 Task: Find the transit options to reach the Empire State Building from Home by Wednesday, November 29.
Action: Mouse moved to (255, 89)
Screenshot: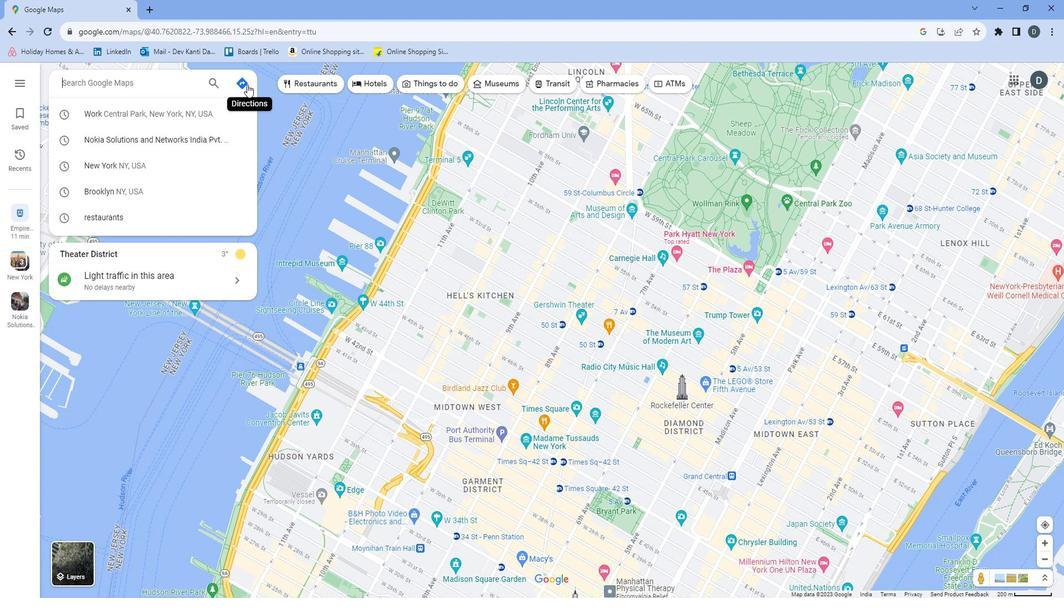 
Action: Mouse pressed left at (255, 89)
Screenshot: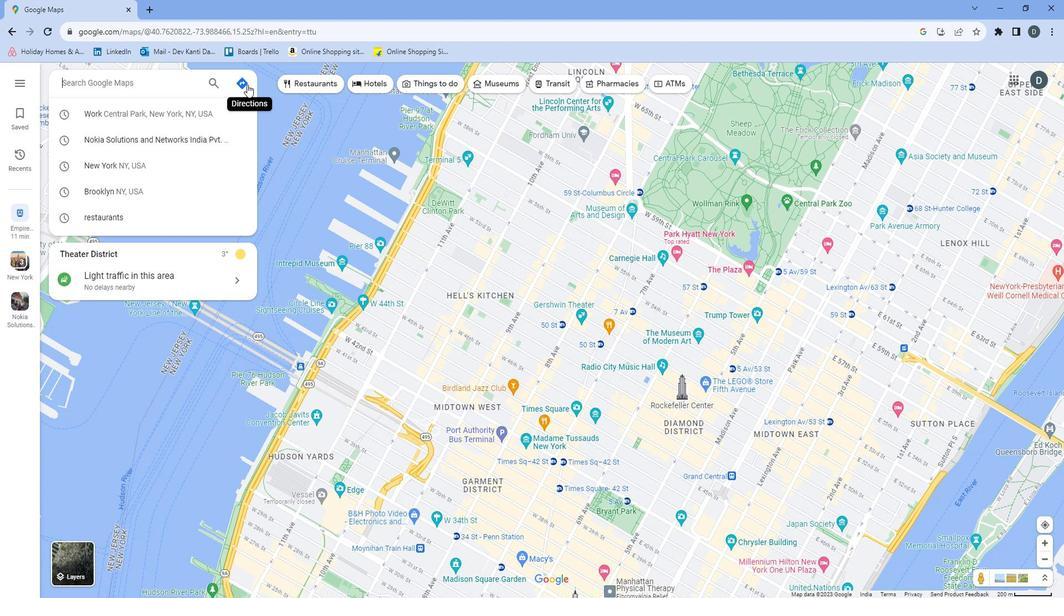 
Action: Mouse moved to (135, 118)
Screenshot: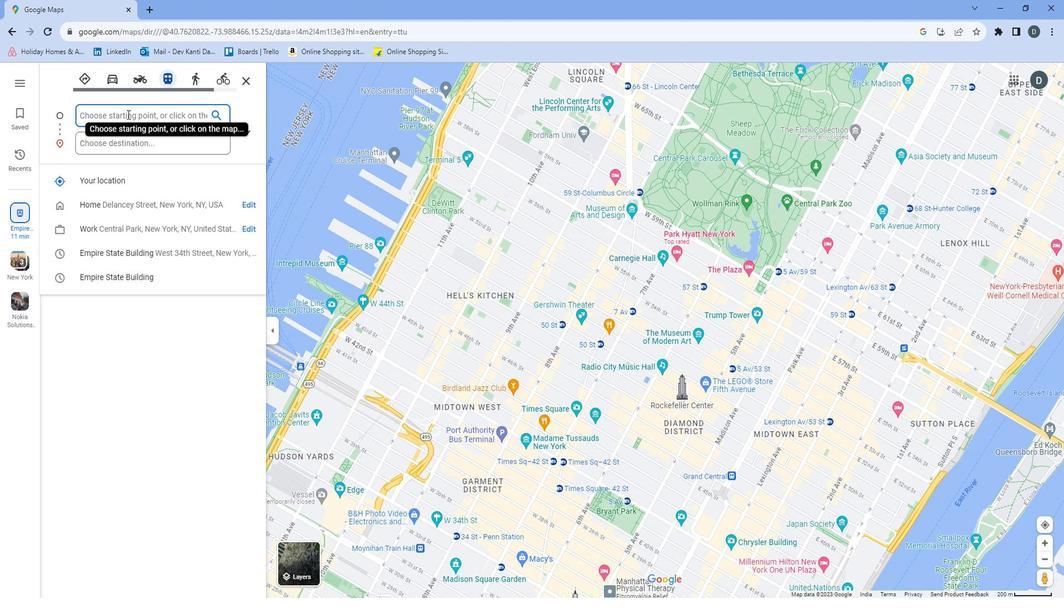 
Action: Mouse pressed left at (135, 118)
Screenshot: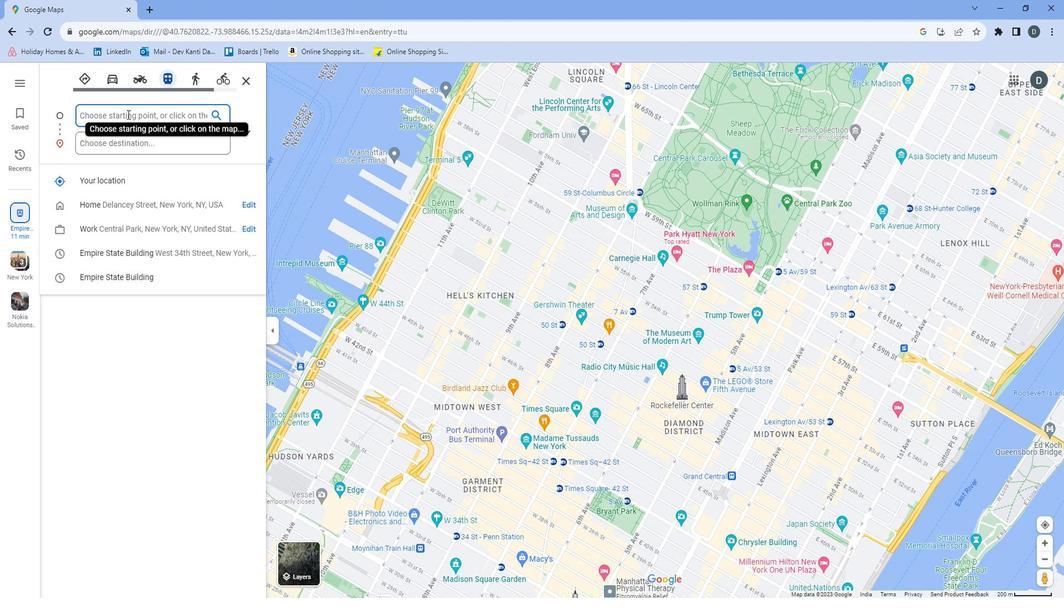 
Action: Mouse moved to (134, 116)
Screenshot: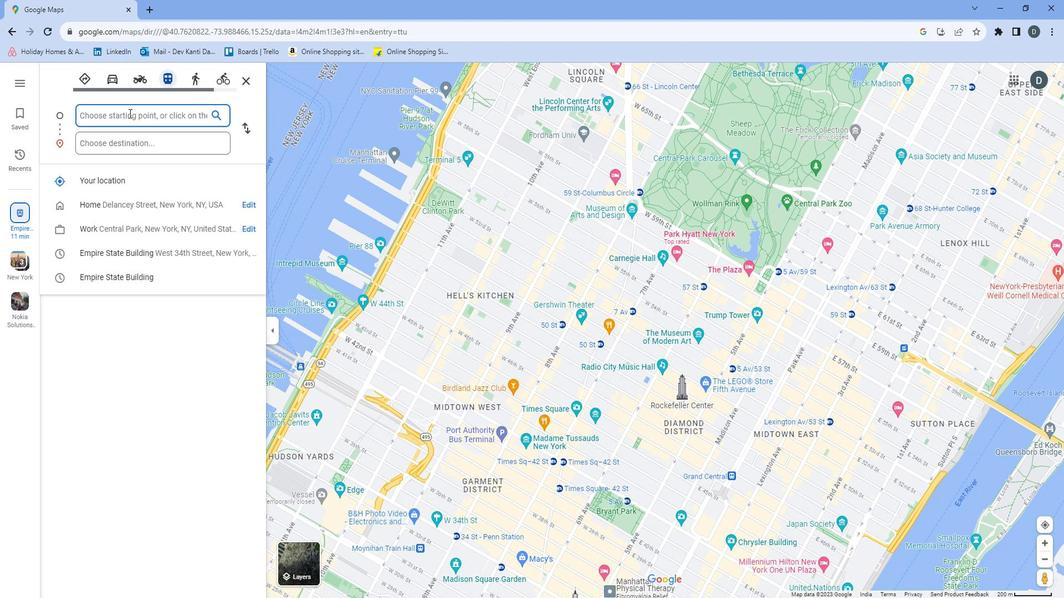 
Action: Key pressed <Key.shift>
Screenshot: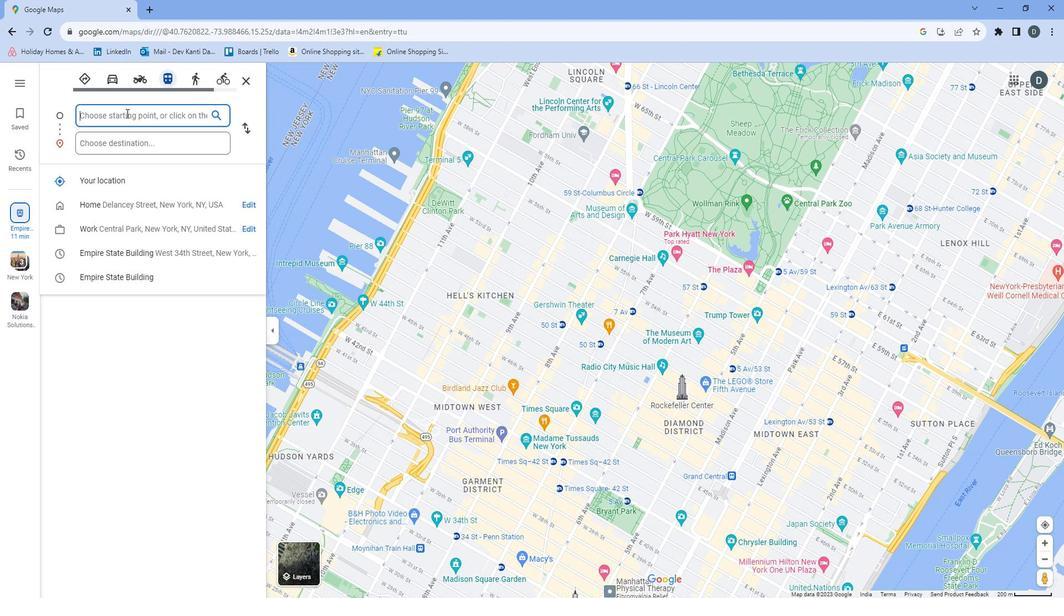 
Action: Mouse moved to (168, 202)
Screenshot: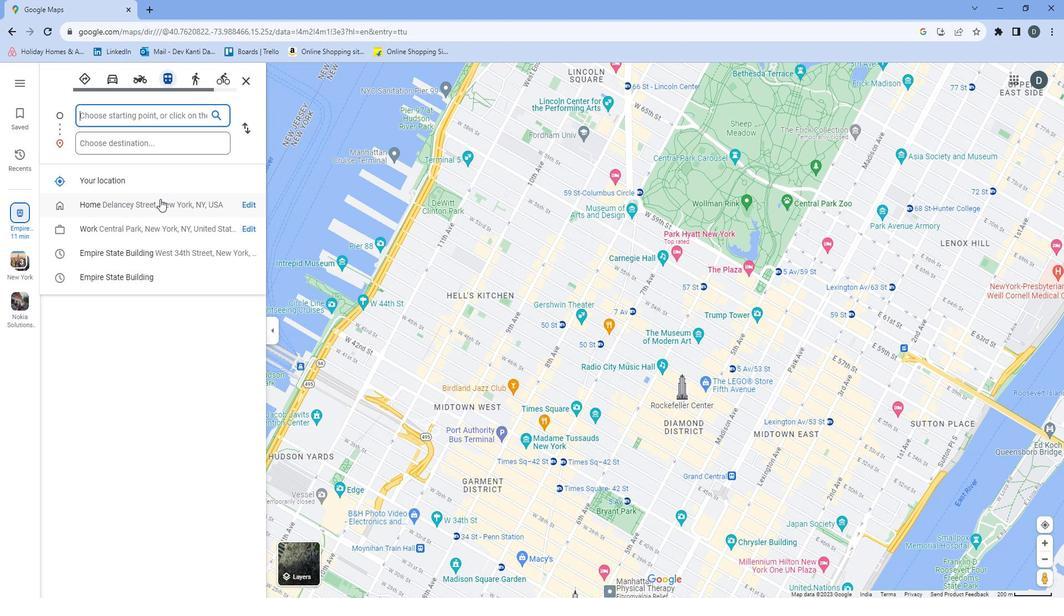
Action: Mouse pressed left at (168, 202)
Screenshot: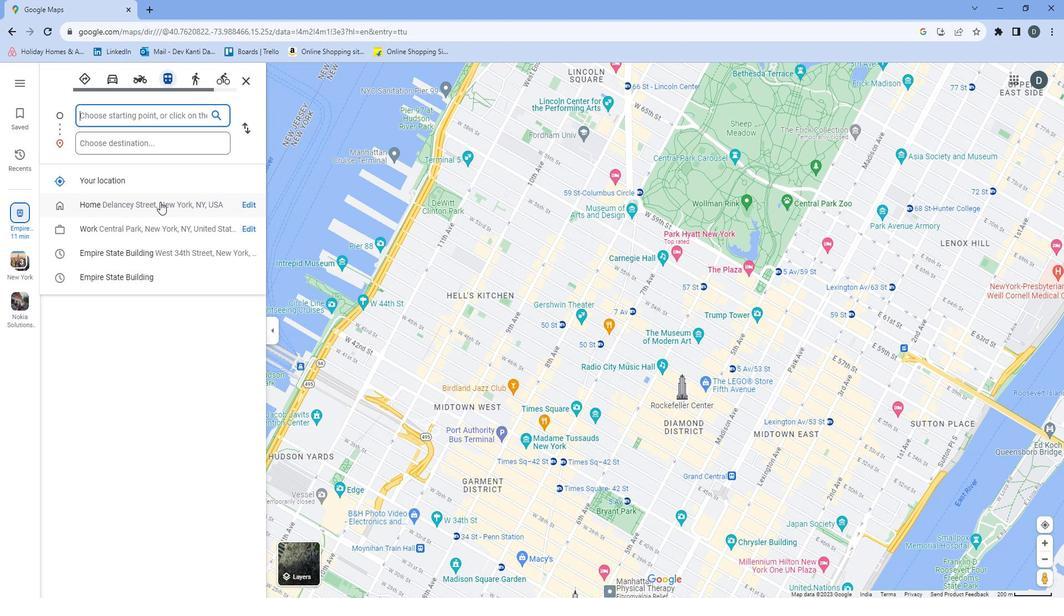 
Action: Mouse moved to (175, 145)
Screenshot: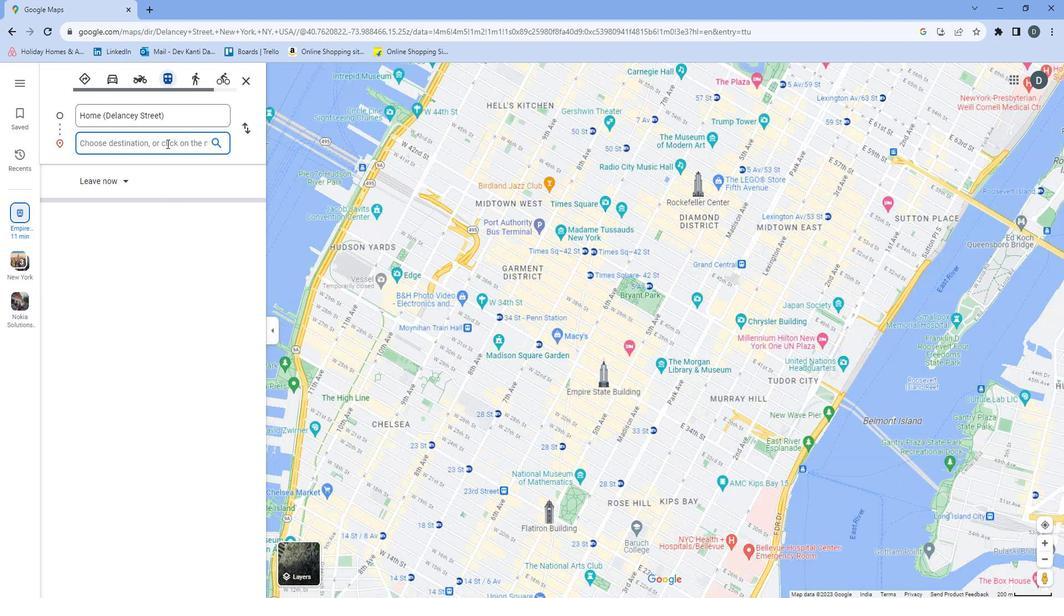 
Action: Mouse pressed left at (175, 145)
Screenshot: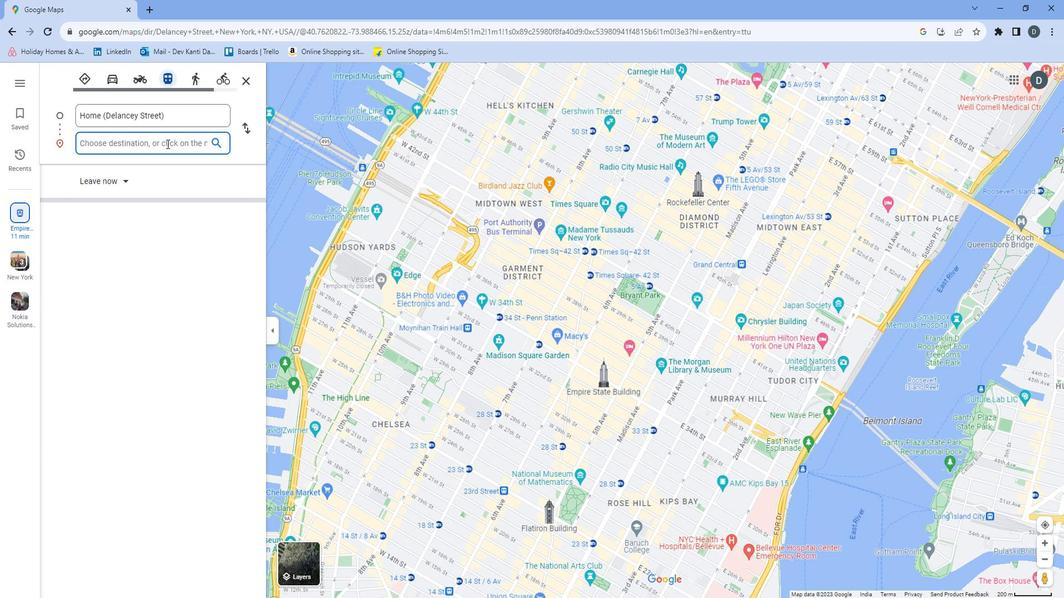 
Action: Mouse moved to (174, 145)
Screenshot: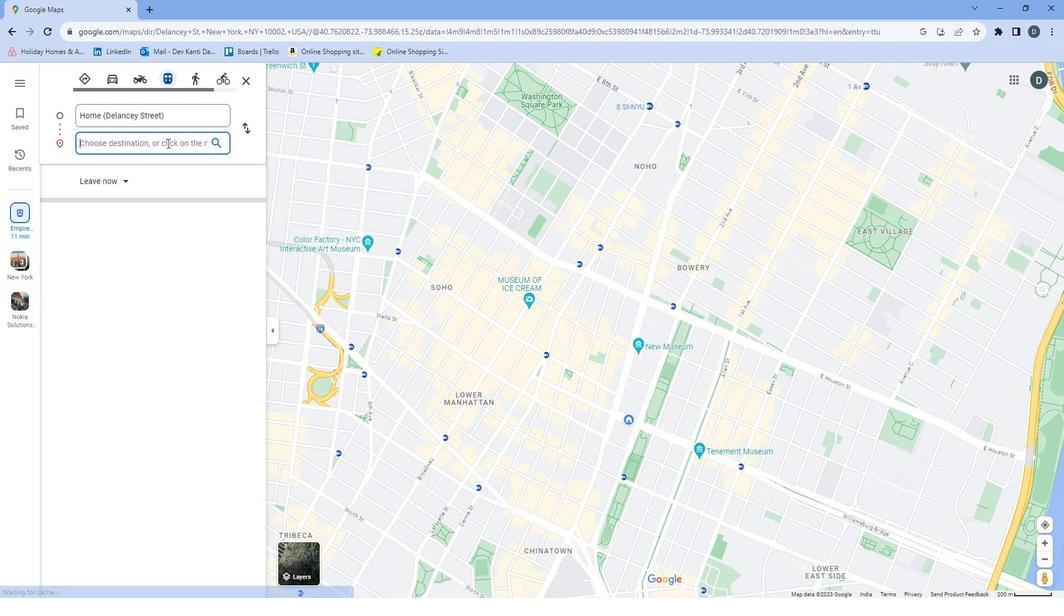 
Action: Key pressed <Key.shift>Empire<Key.space><Key.shift>State<Key.space><Key.shift>Building
Screenshot: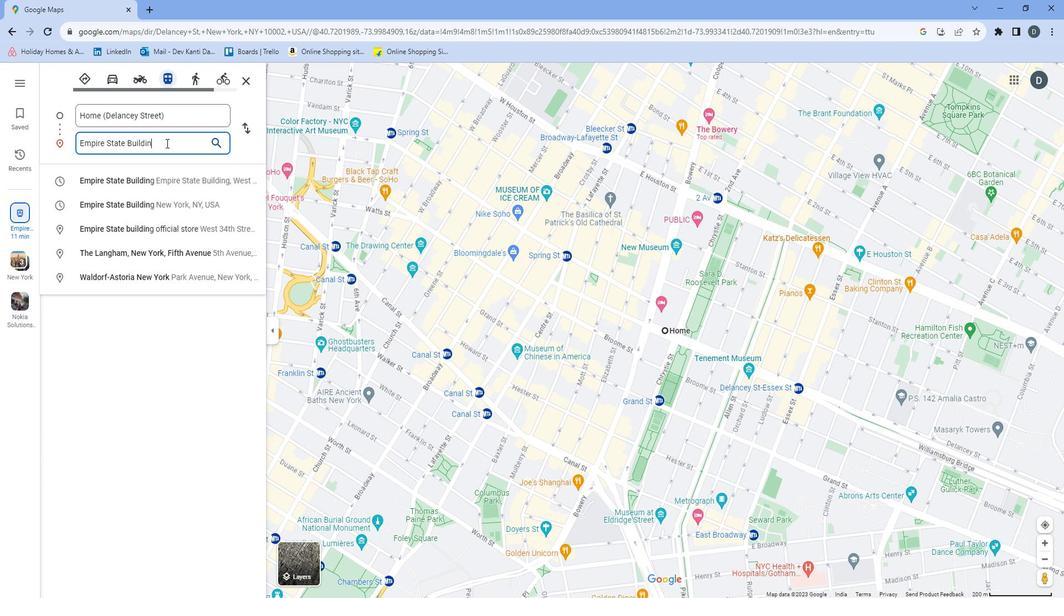 
Action: Mouse moved to (196, 206)
Screenshot: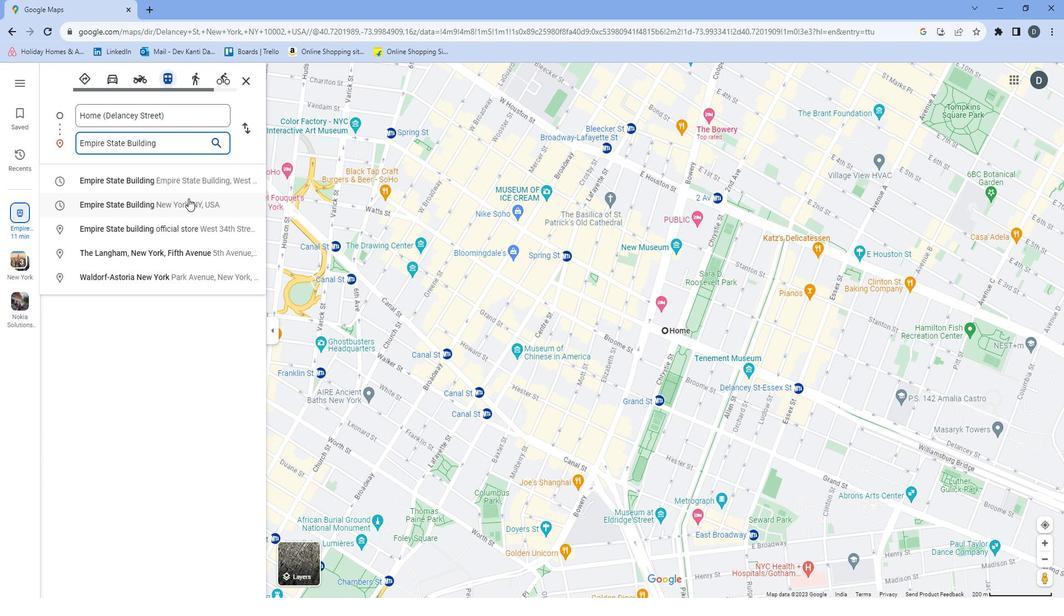 
Action: Mouse pressed left at (196, 206)
Screenshot: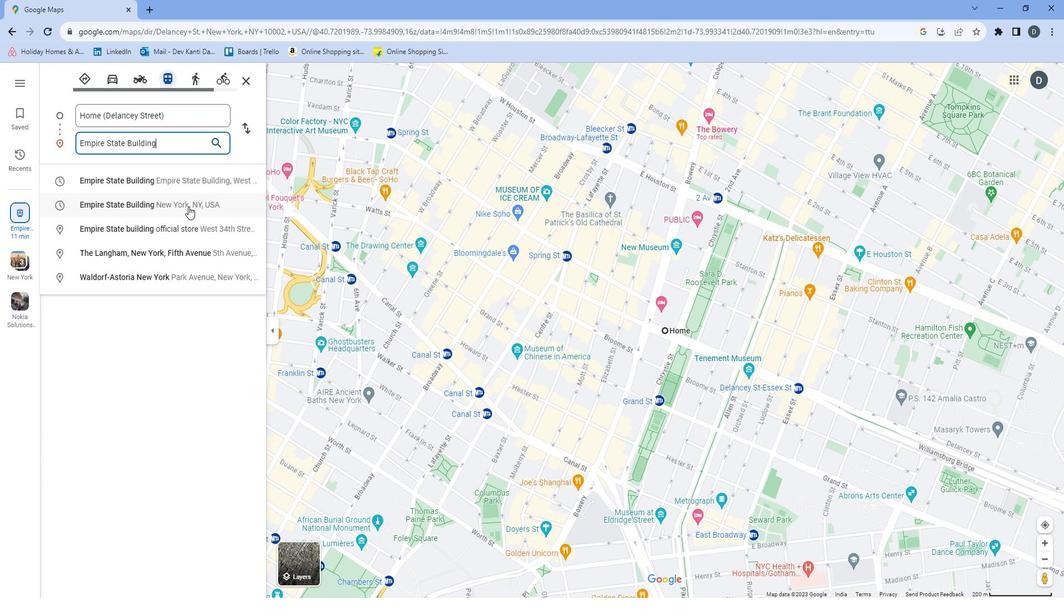 
Action: Mouse moved to (131, 182)
Screenshot: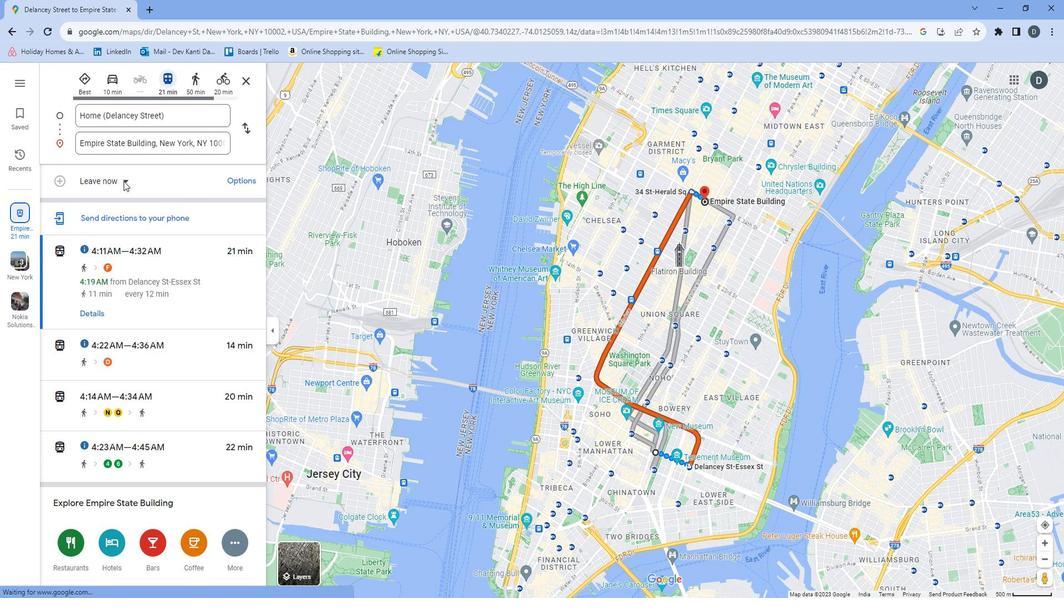
Action: Mouse pressed left at (131, 182)
Screenshot: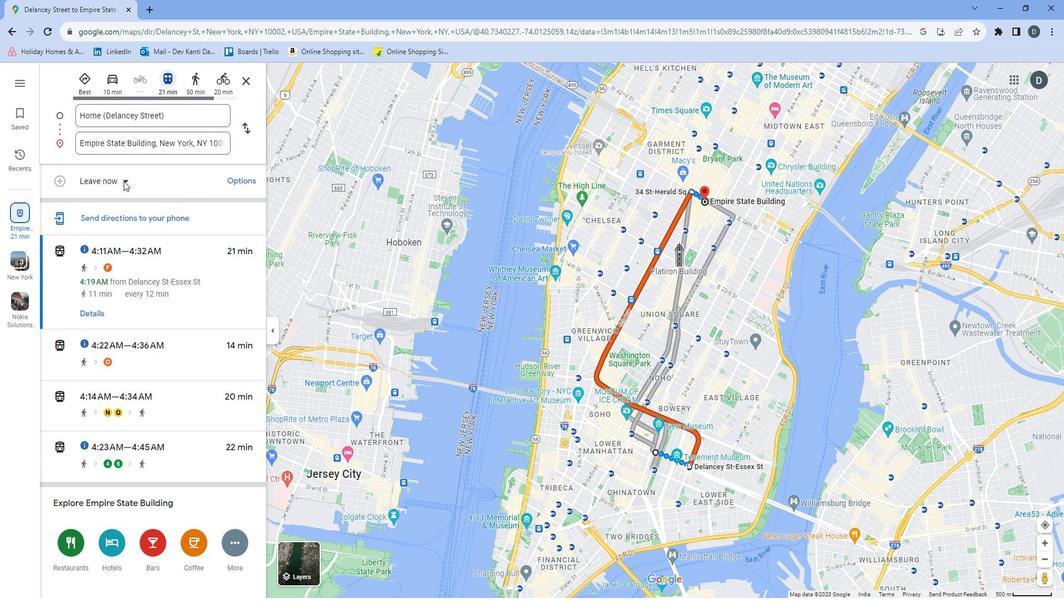 
Action: Mouse moved to (137, 217)
Screenshot: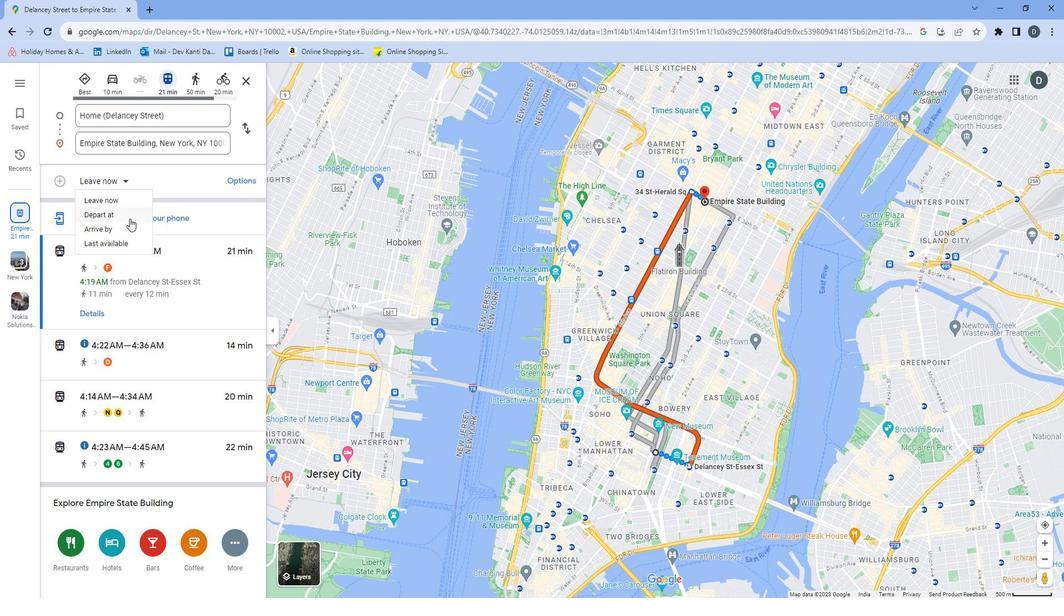 
Action: Mouse pressed left at (137, 217)
Screenshot: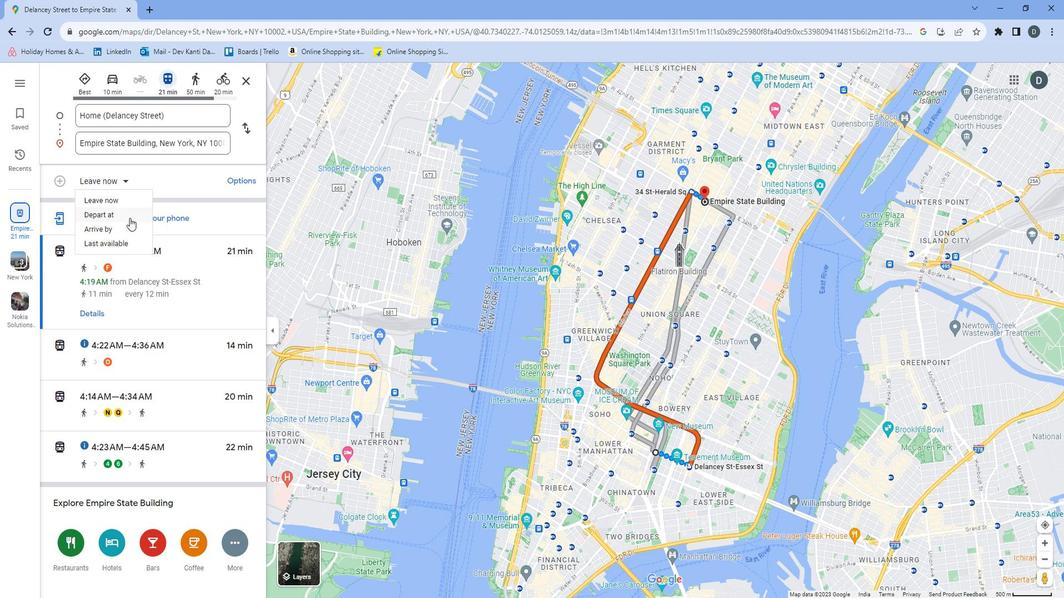 
Action: Mouse moved to (253, 202)
Screenshot: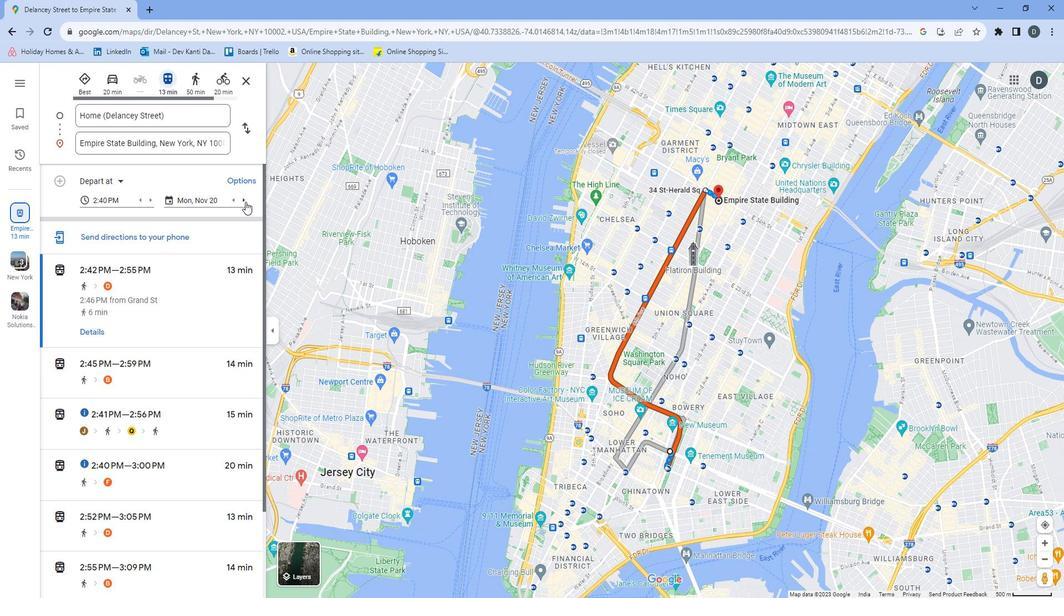 
Action: Mouse pressed left at (253, 202)
Screenshot: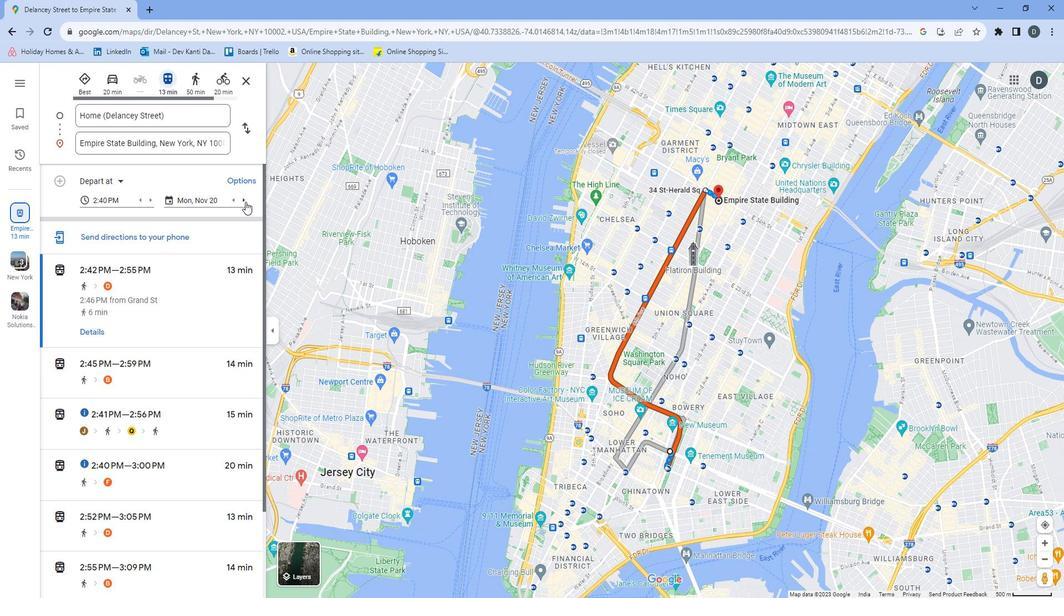 
Action: Mouse moved to (253, 202)
Screenshot: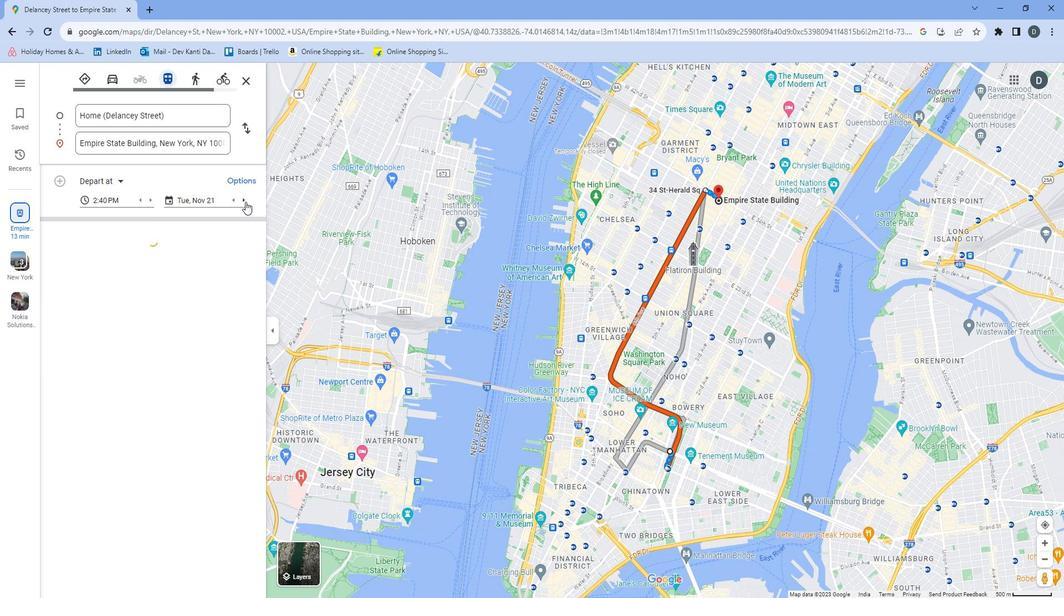 
Action: Mouse pressed left at (253, 202)
Screenshot: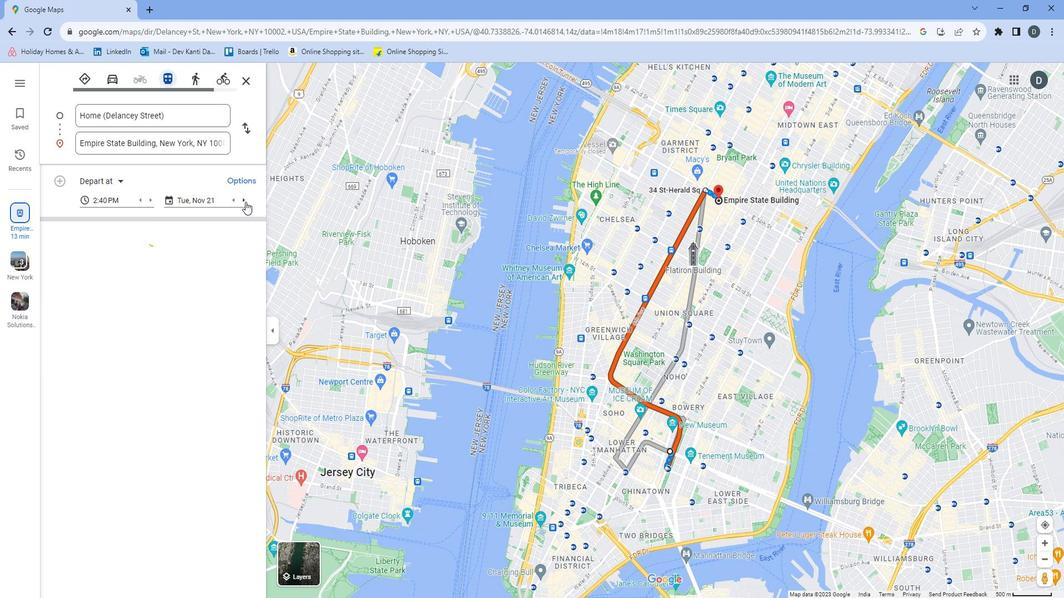 
Action: Mouse pressed left at (253, 202)
Screenshot: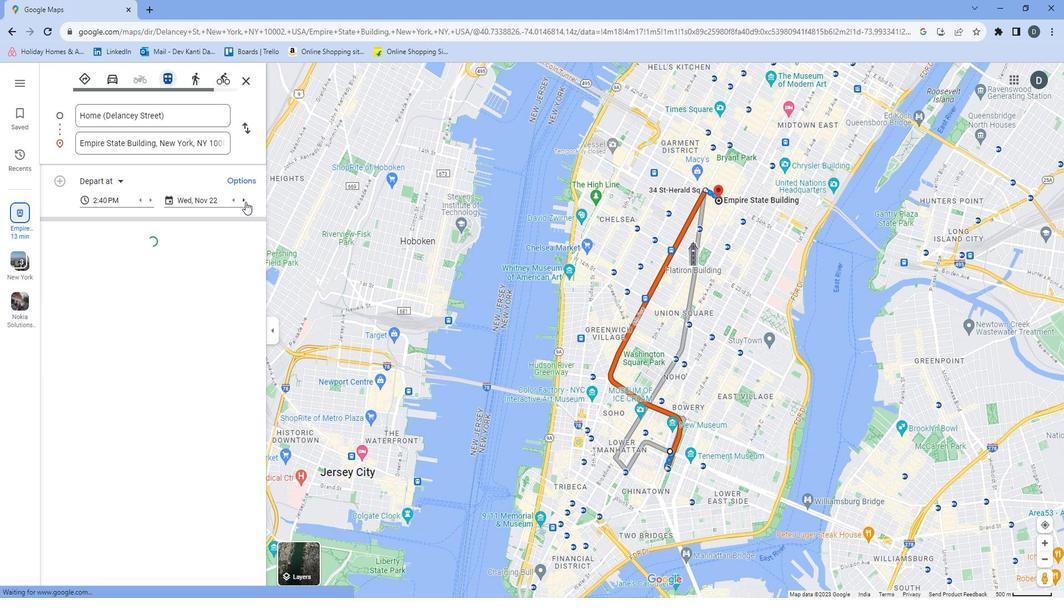 
Action: Mouse pressed left at (253, 202)
Screenshot: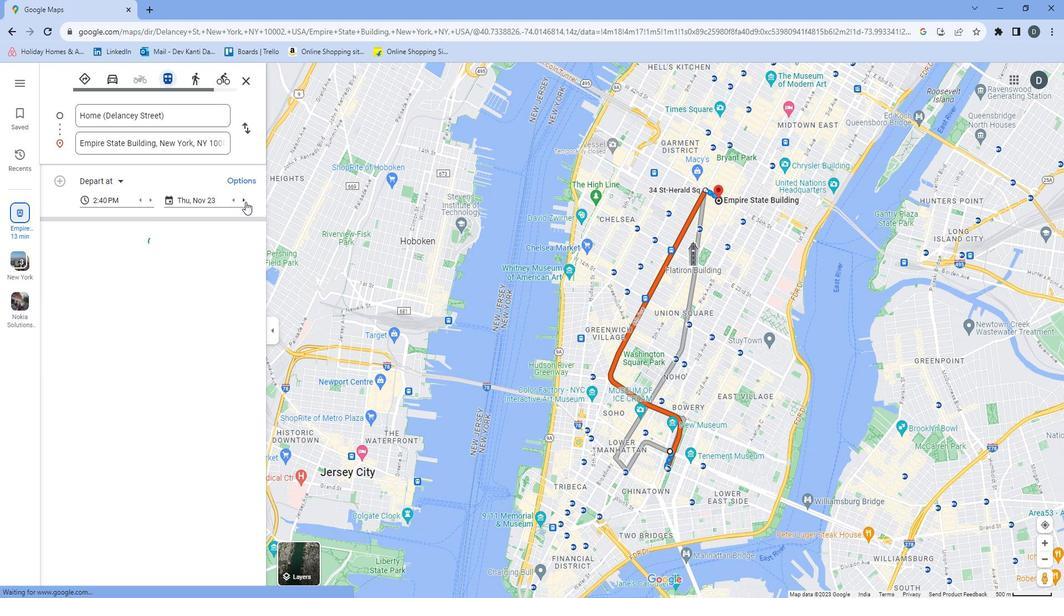 
Action: Mouse pressed left at (253, 202)
Screenshot: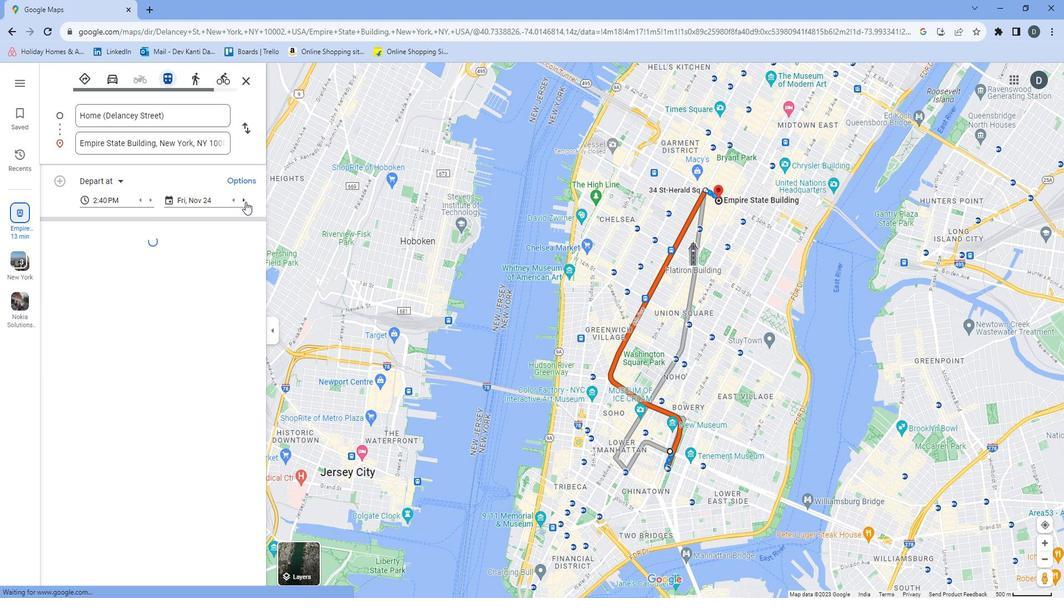 
Action: Mouse pressed left at (253, 202)
Screenshot: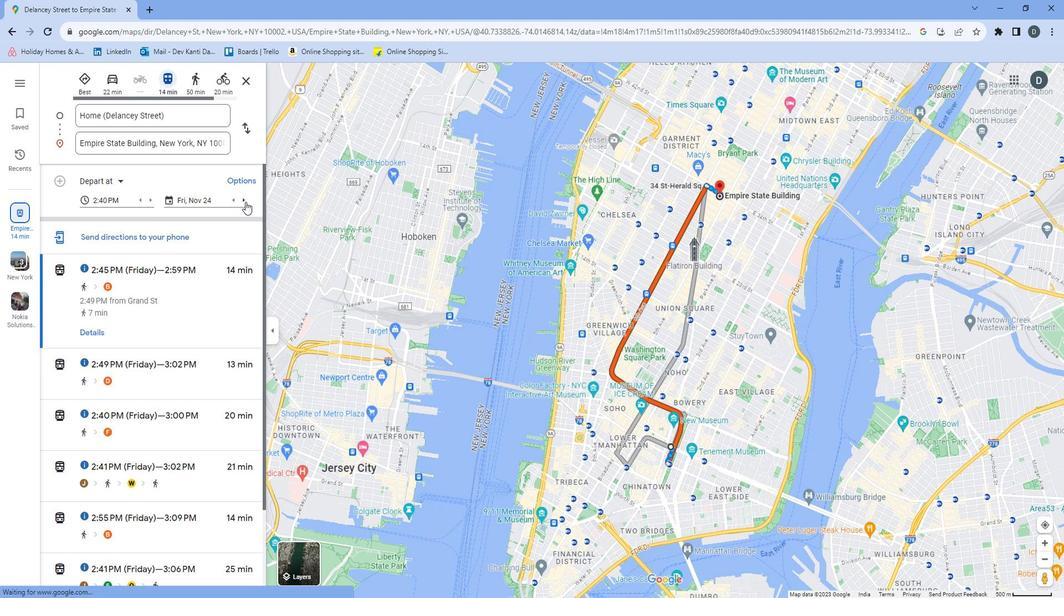 
Action: Mouse pressed left at (253, 202)
Screenshot: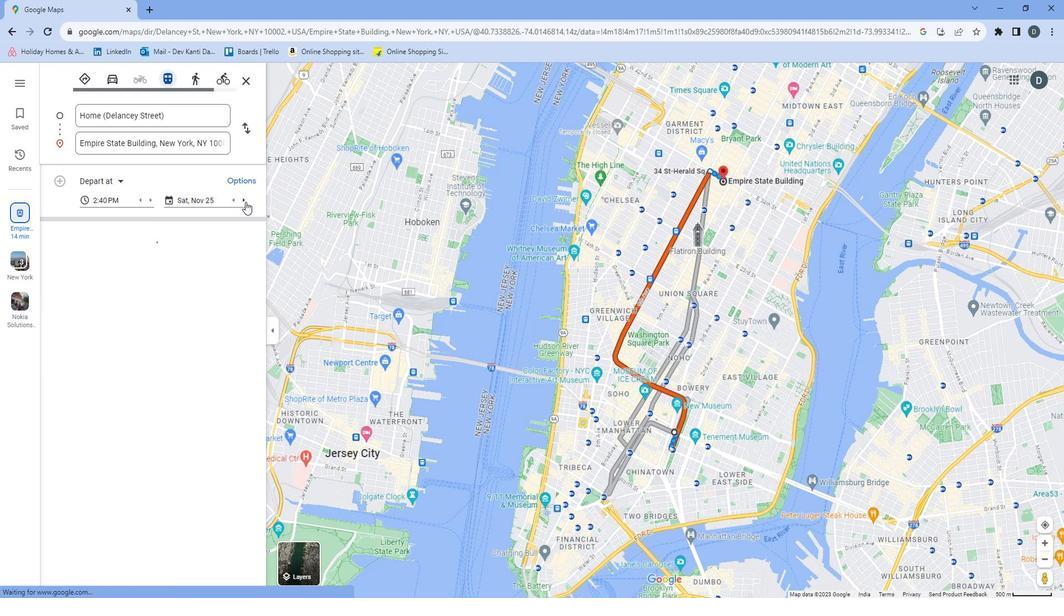 
Action: Mouse moved to (250, 202)
Screenshot: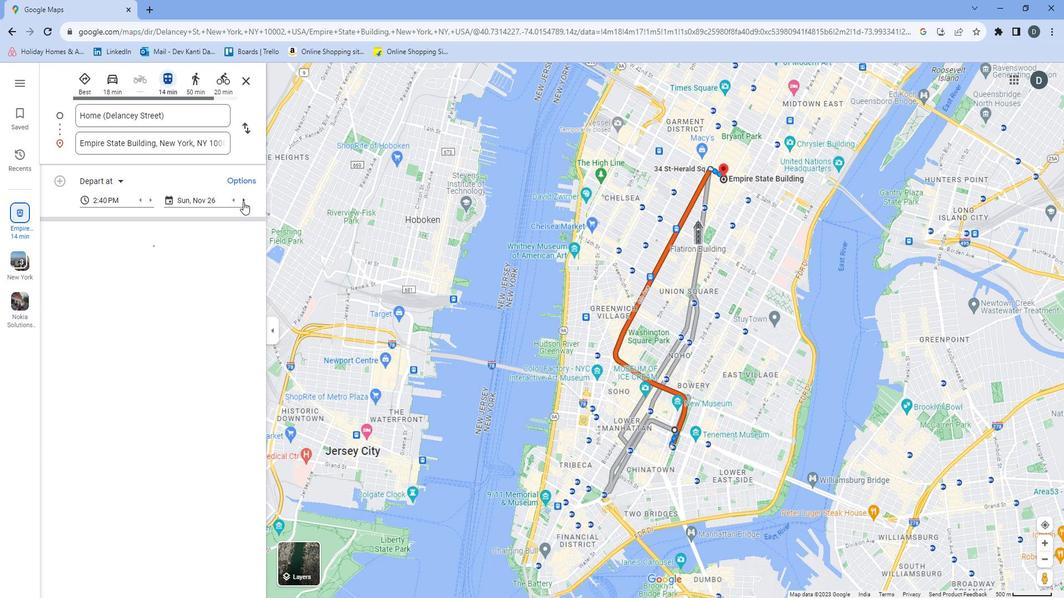 
Action: Mouse pressed left at (250, 202)
Screenshot: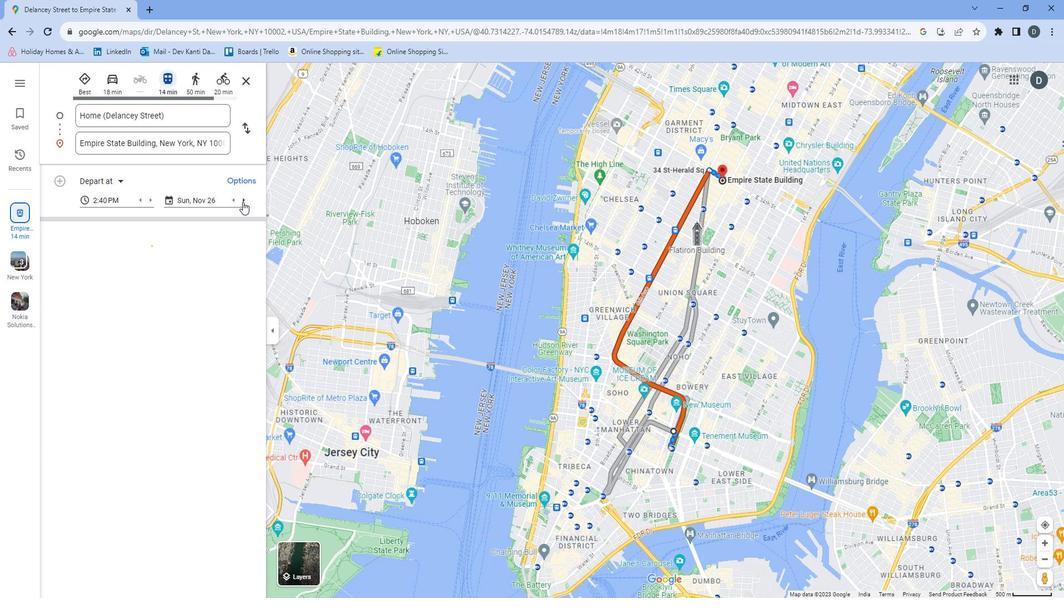 
Action: Mouse moved to (250, 201)
Screenshot: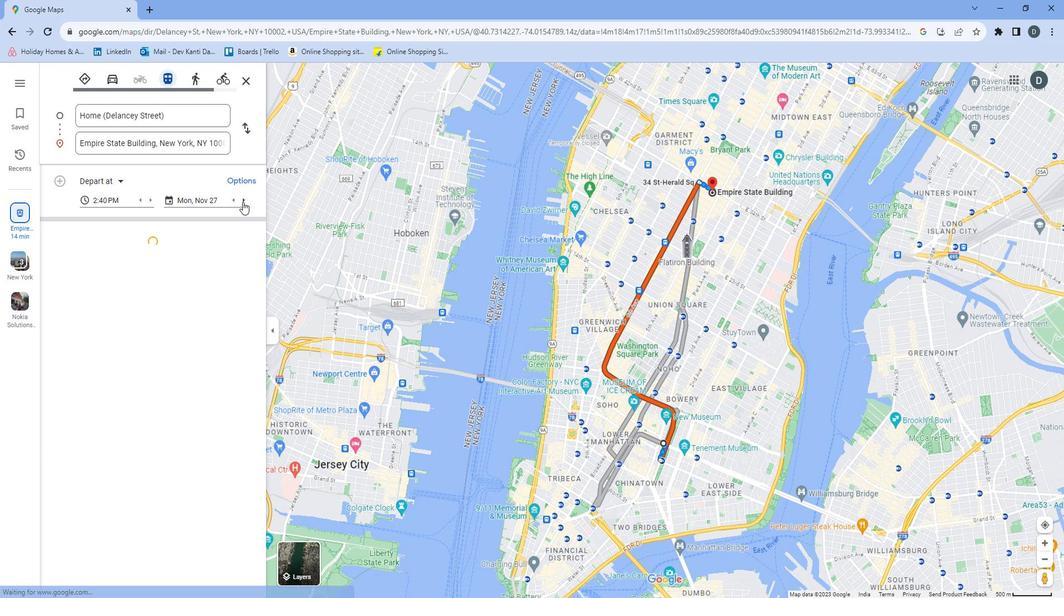 
Action: Mouse pressed left at (250, 201)
Screenshot: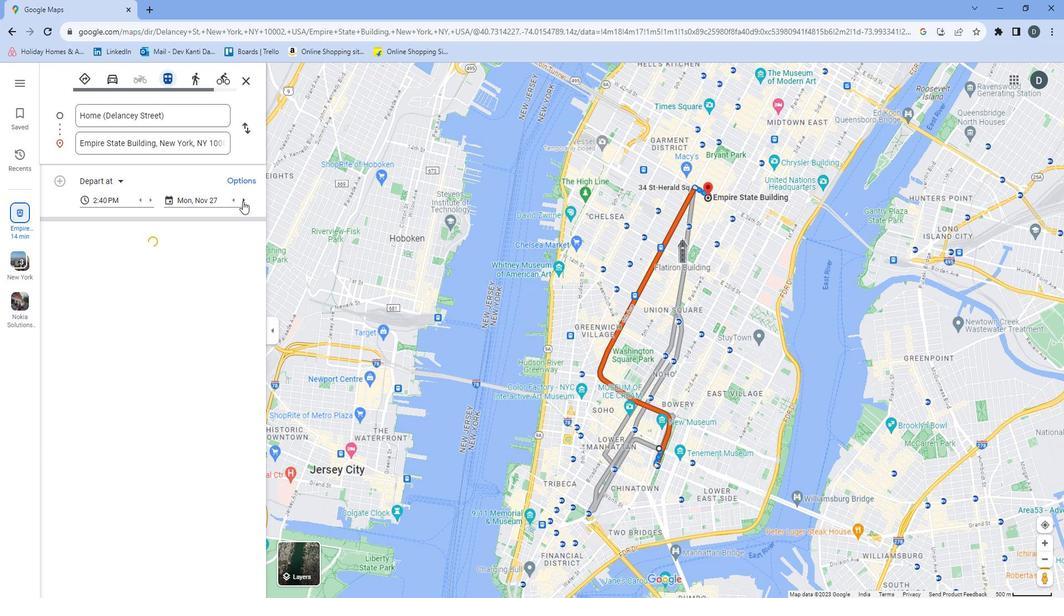 
Action: Mouse moved to (250, 201)
Screenshot: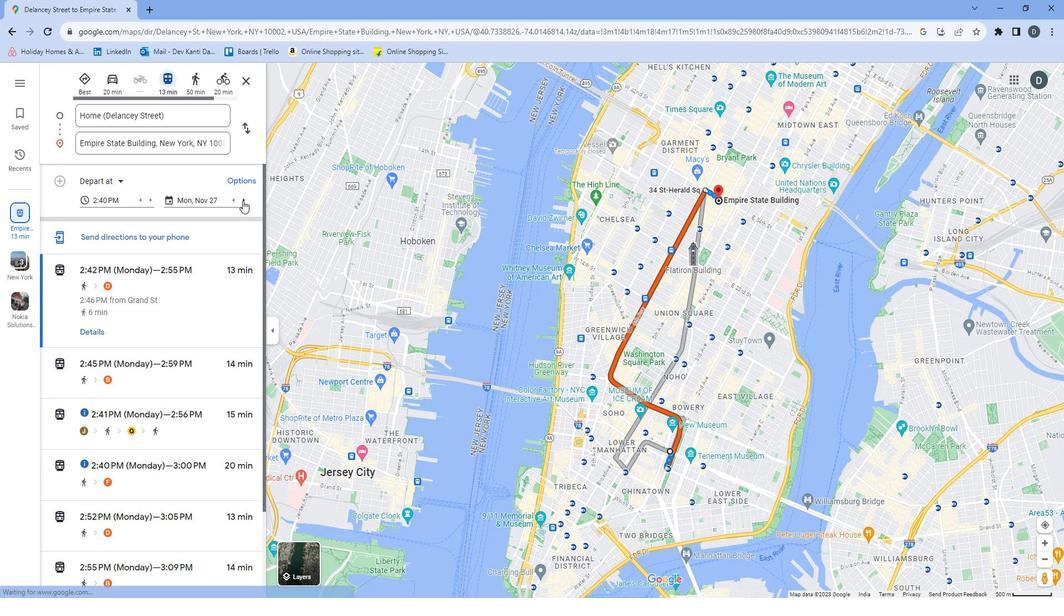 
Action: Mouse pressed left at (250, 201)
Screenshot: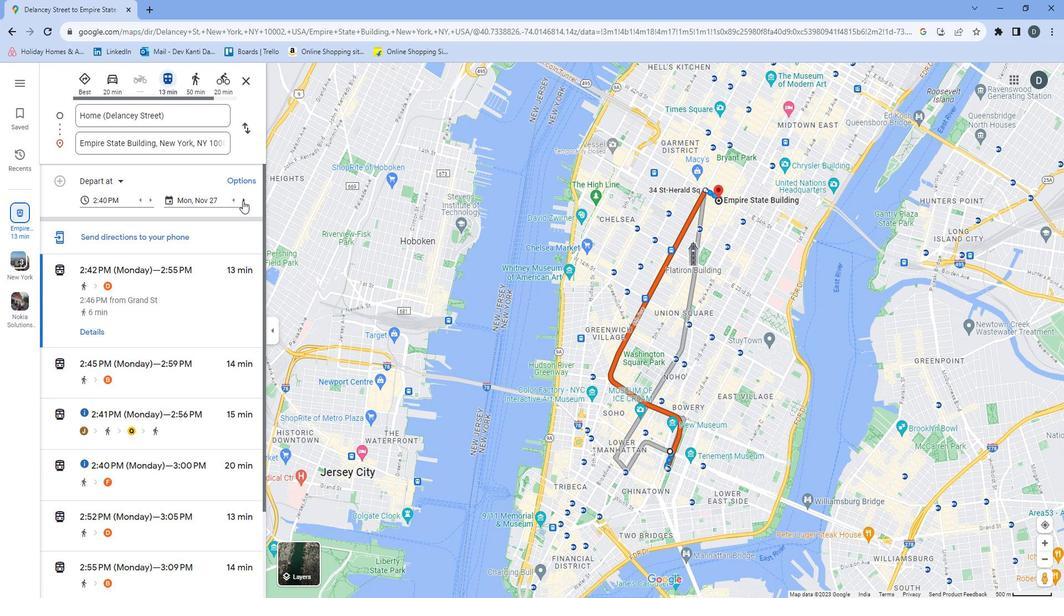 
Action: Mouse pressed left at (250, 201)
Screenshot: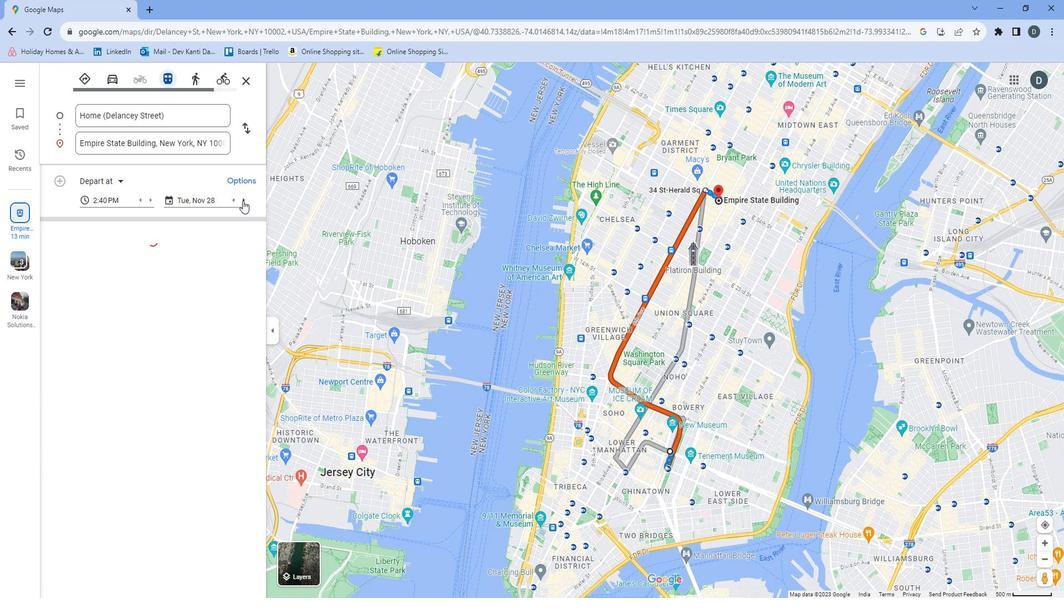 
Action: Mouse pressed left at (250, 201)
Screenshot: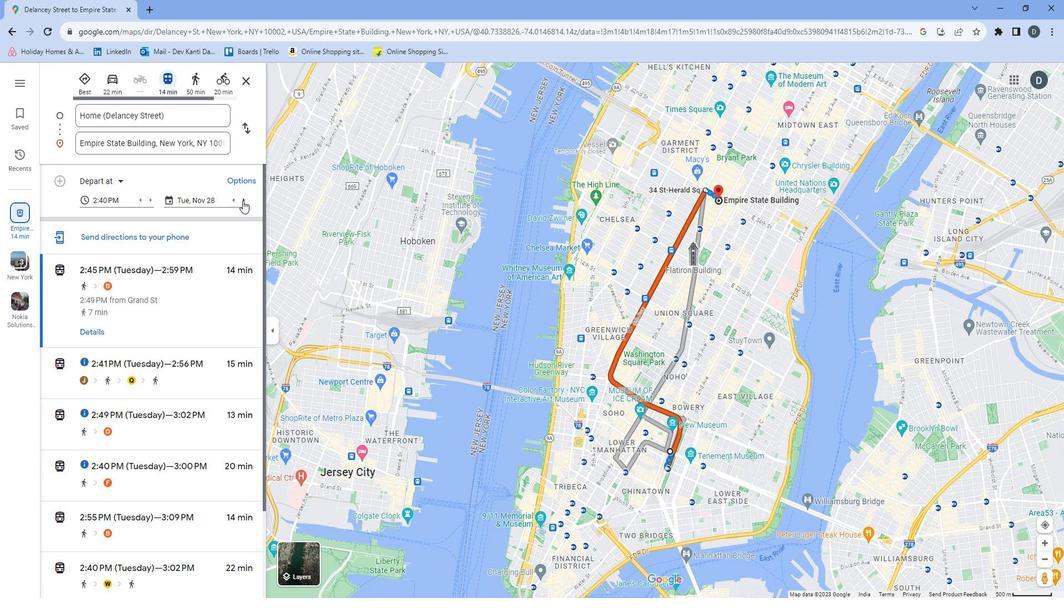 
